 Task: Add Sprouts B12 Liquid Sublingual Alcohol Free to the cart.
Action: Mouse pressed left at (19, 83)
Screenshot: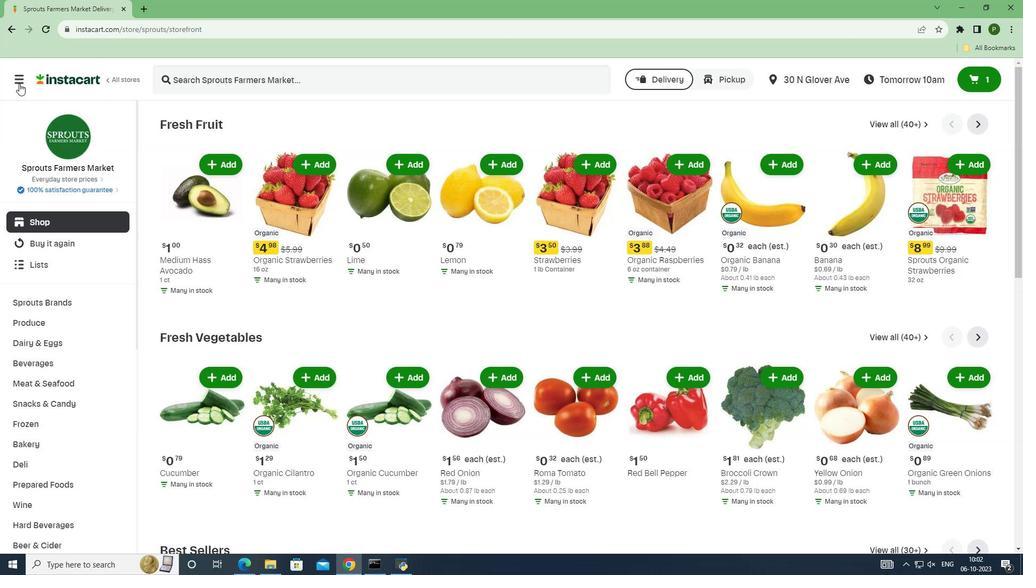 
Action: Mouse moved to (51, 281)
Screenshot: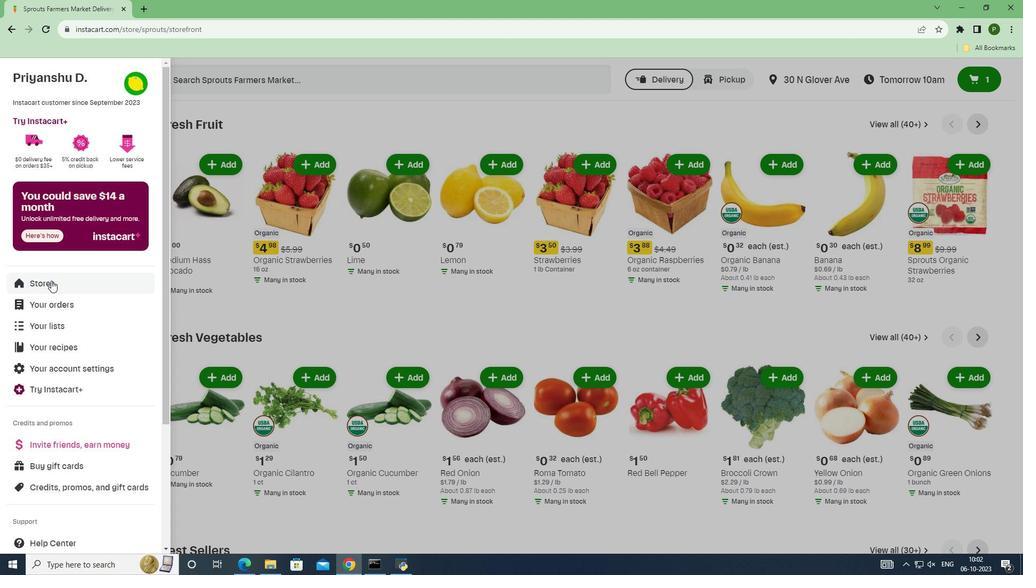
Action: Mouse pressed left at (51, 281)
Screenshot: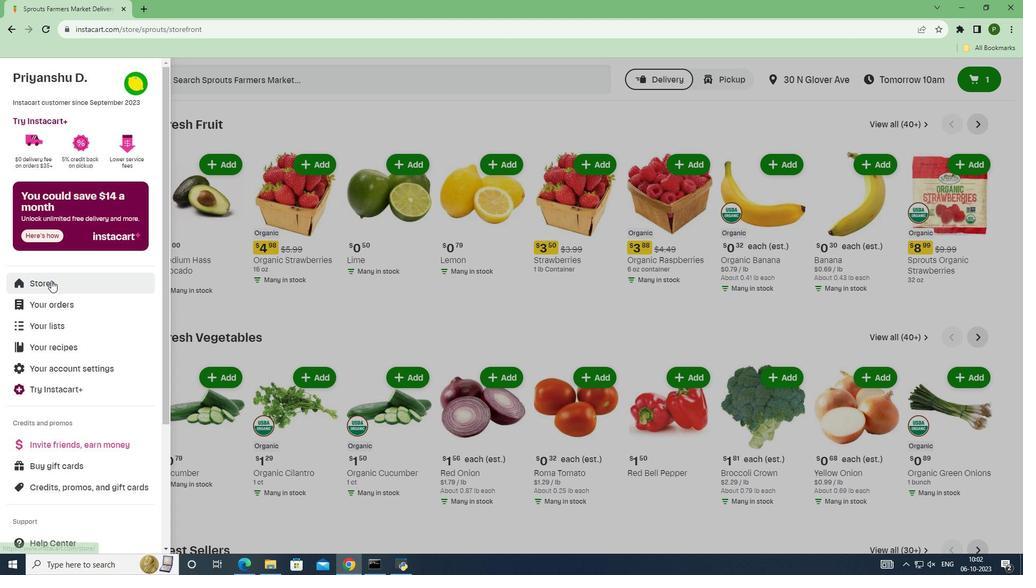 
Action: Mouse moved to (251, 130)
Screenshot: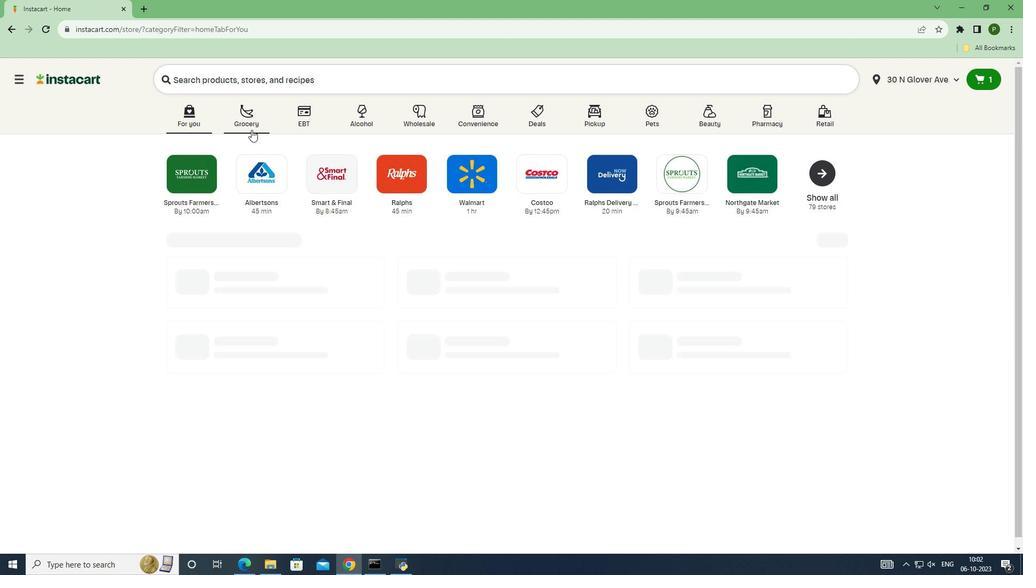 
Action: Mouse pressed left at (251, 130)
Screenshot: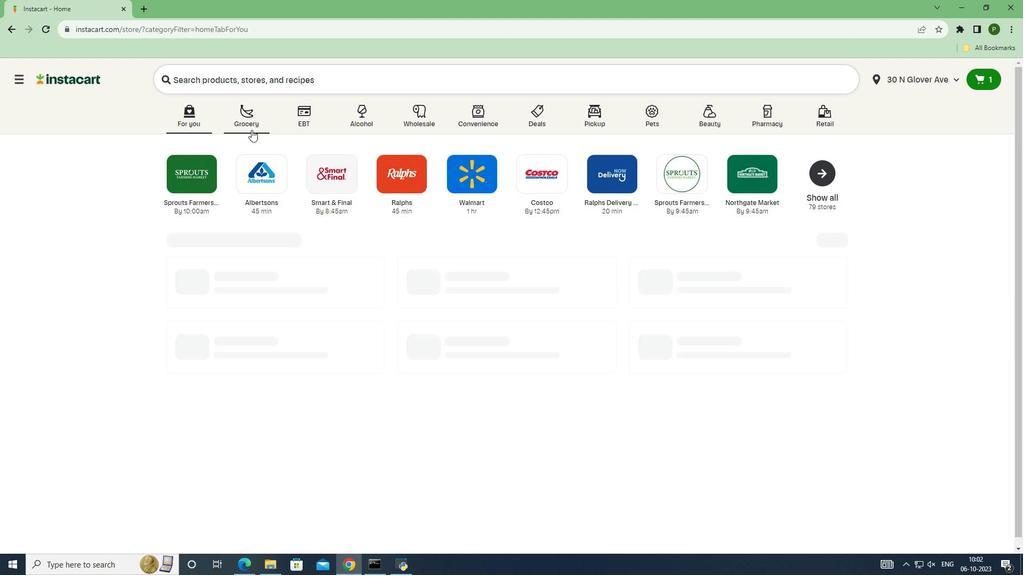 
Action: Mouse moved to (229, 173)
Screenshot: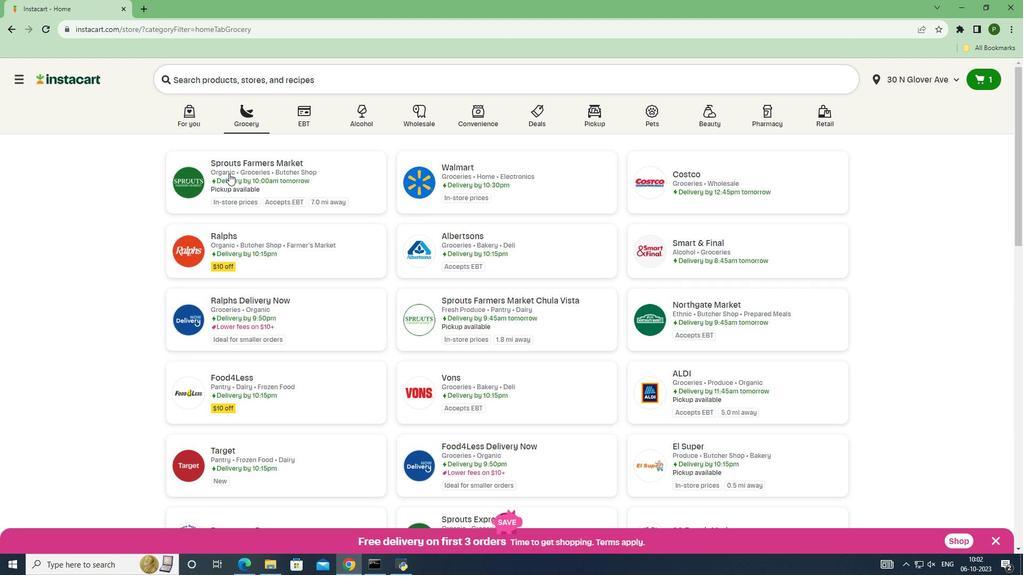 
Action: Mouse pressed left at (229, 173)
Screenshot: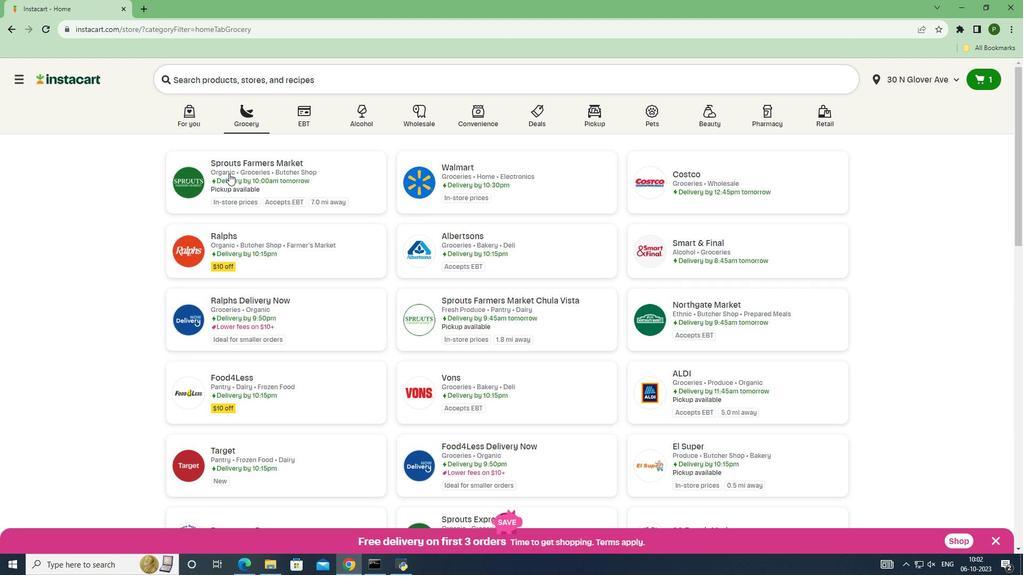 
Action: Mouse moved to (96, 299)
Screenshot: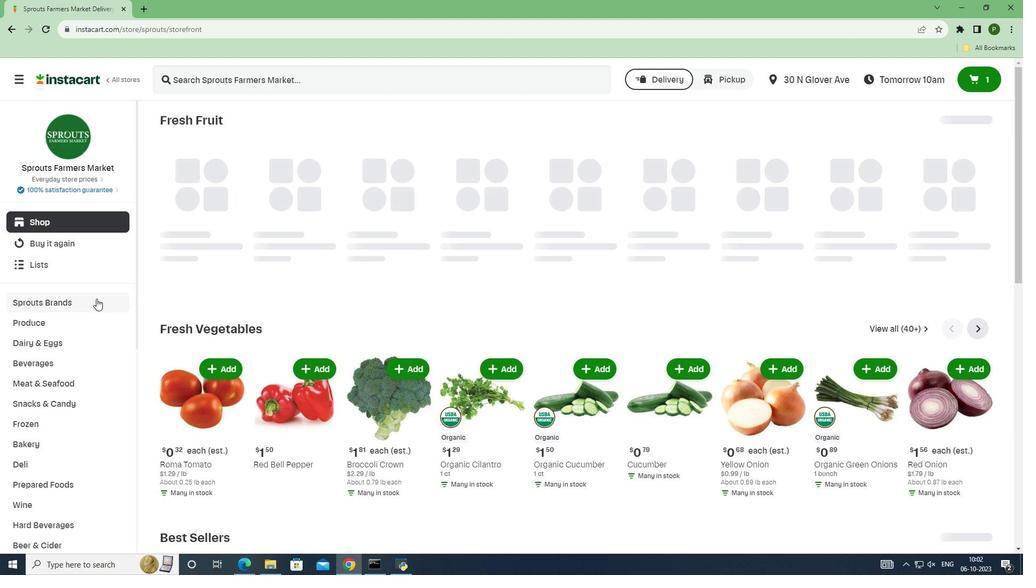 
Action: Mouse pressed left at (96, 299)
Screenshot: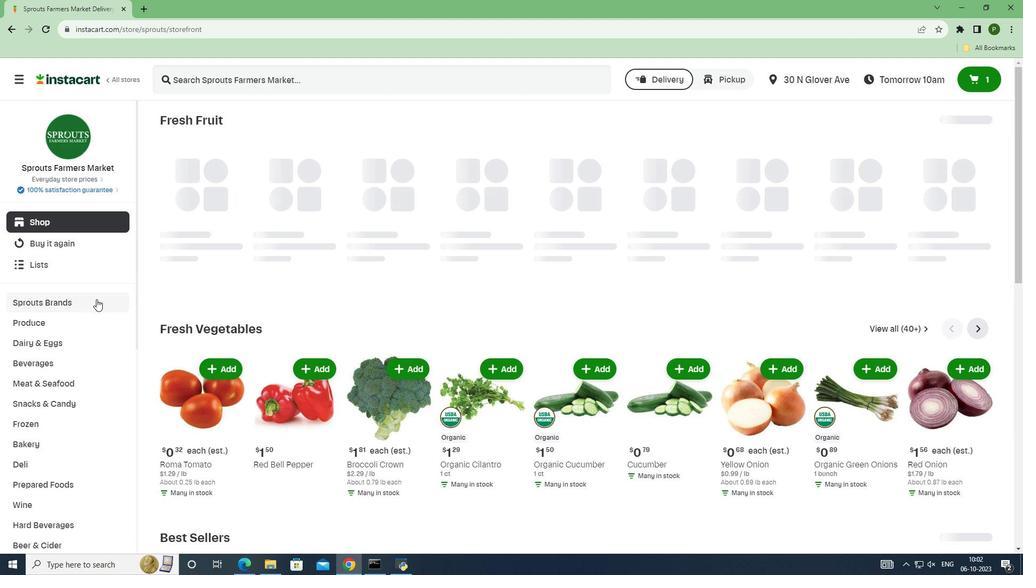 
Action: Mouse moved to (74, 441)
Screenshot: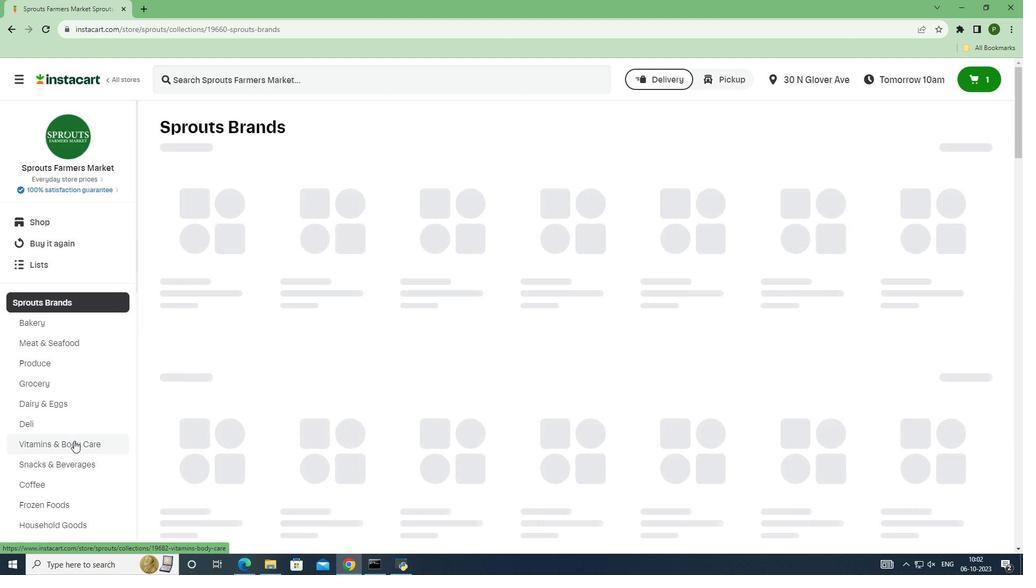
Action: Mouse pressed left at (74, 441)
Screenshot: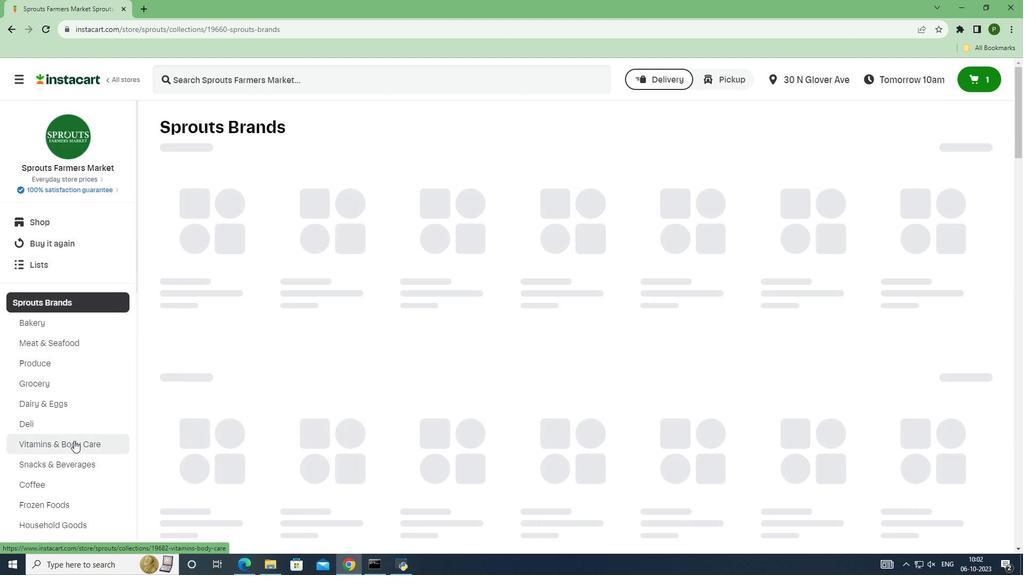 
Action: Mouse moved to (212, 75)
Screenshot: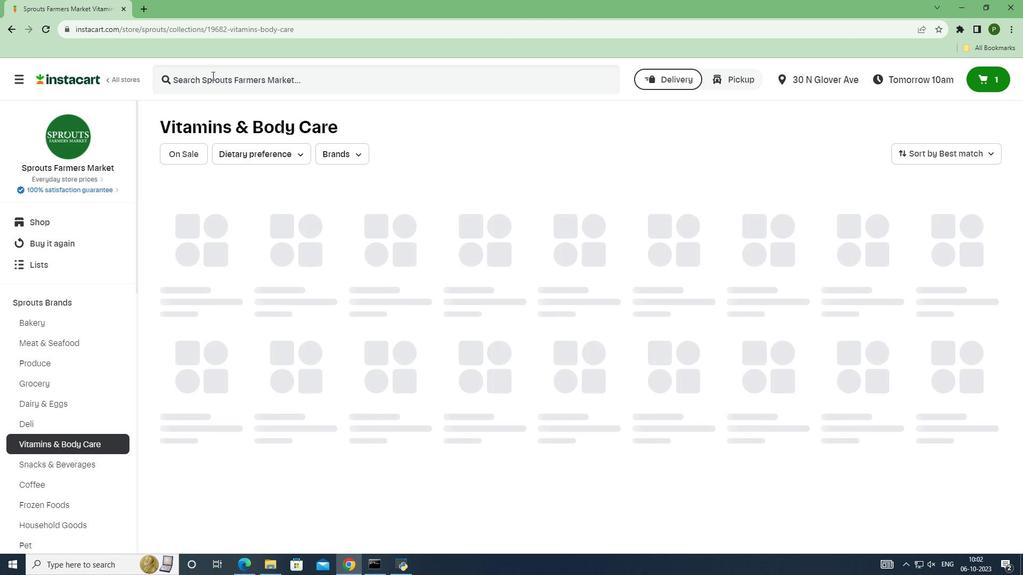 
Action: Mouse pressed left at (212, 75)
Screenshot: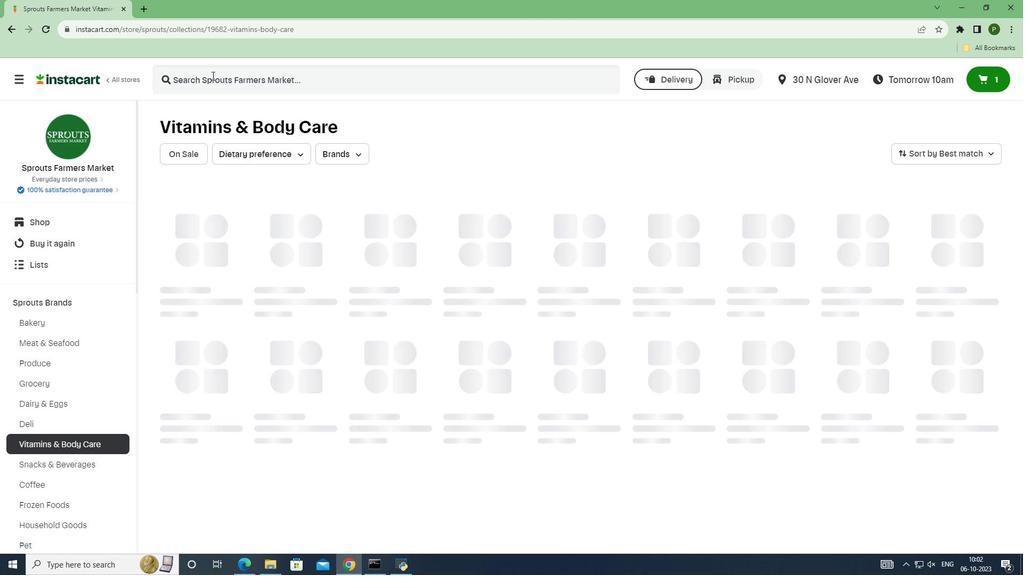 
Action: Key pressed <Key.caps_lock>S<Key.caps_lock>prouts<Key.space>b12<Key.space>liquid<Key.space>sublingual<Key.space>alcohol<Key.space>free<Key.enter>
Screenshot: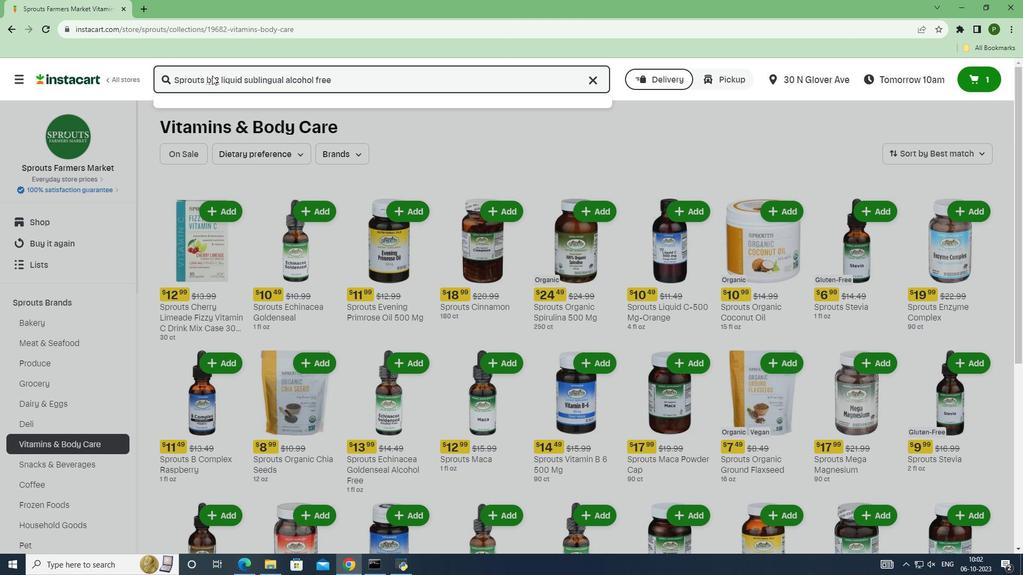 
Action: Mouse moved to (279, 198)
Screenshot: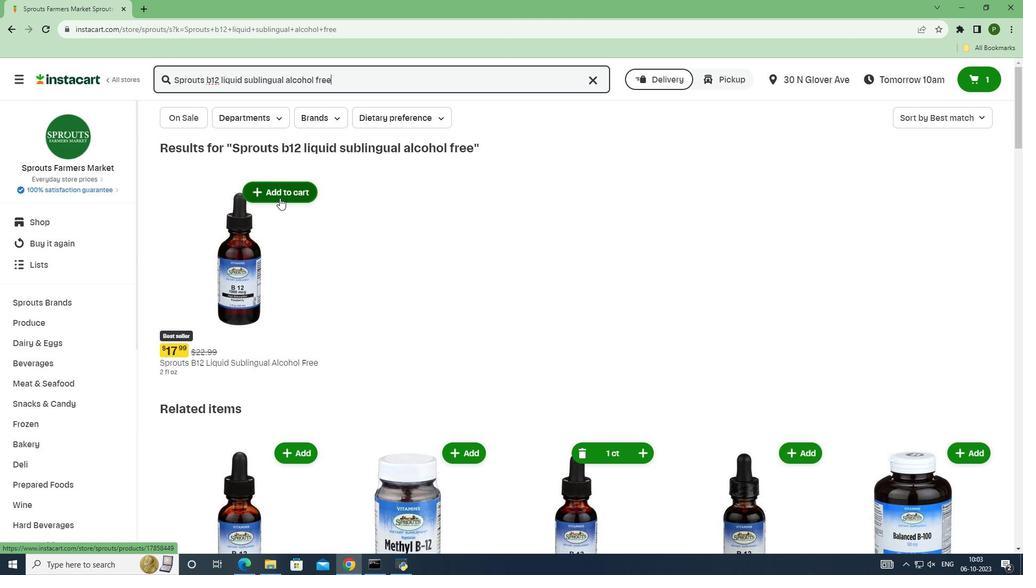 
Action: Mouse pressed left at (279, 198)
Screenshot: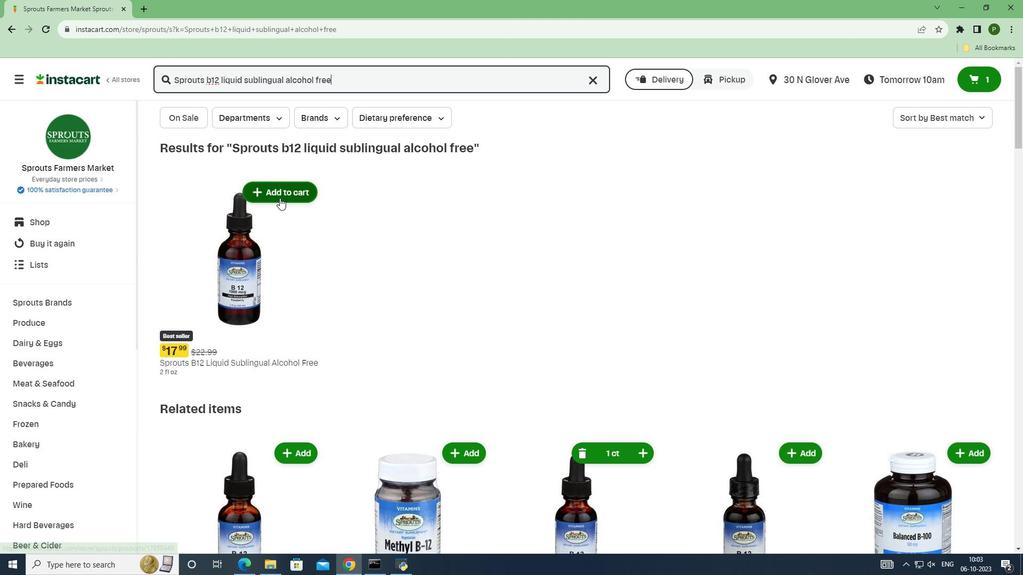 
Action: Mouse moved to (336, 321)
Screenshot: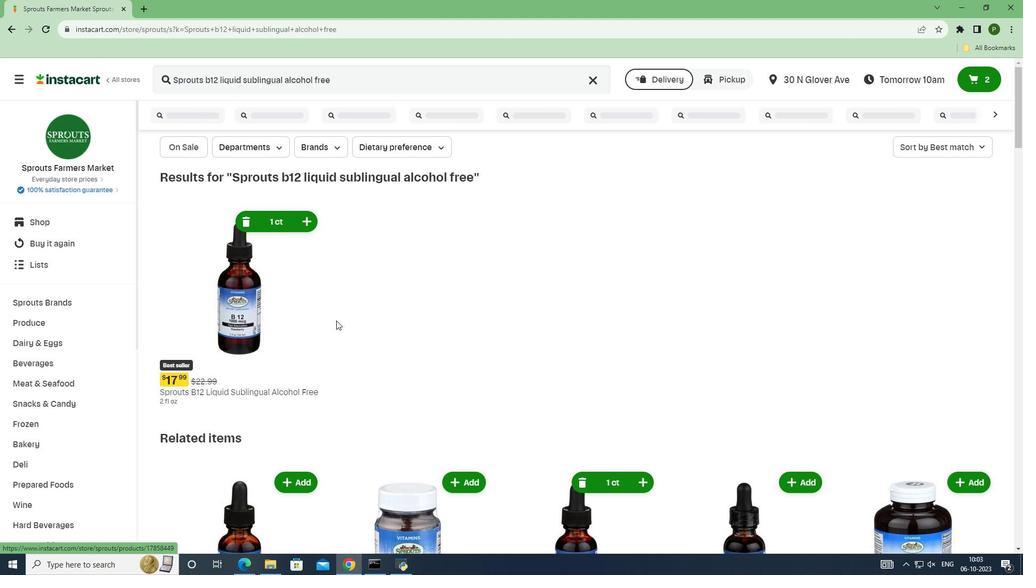 
